 Task: Reset the security token of the account
Action: Mouse scrolled (106, 218) with delta (0, 0)
Screenshot: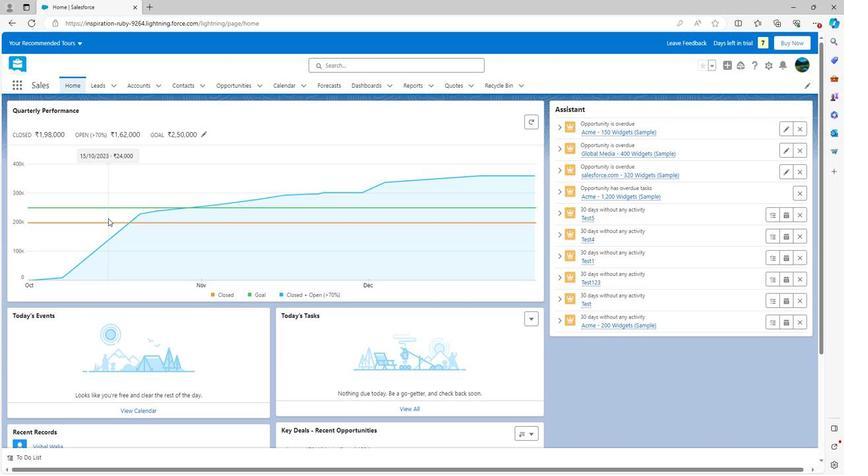 
Action: Mouse scrolled (106, 218) with delta (0, 0)
Screenshot: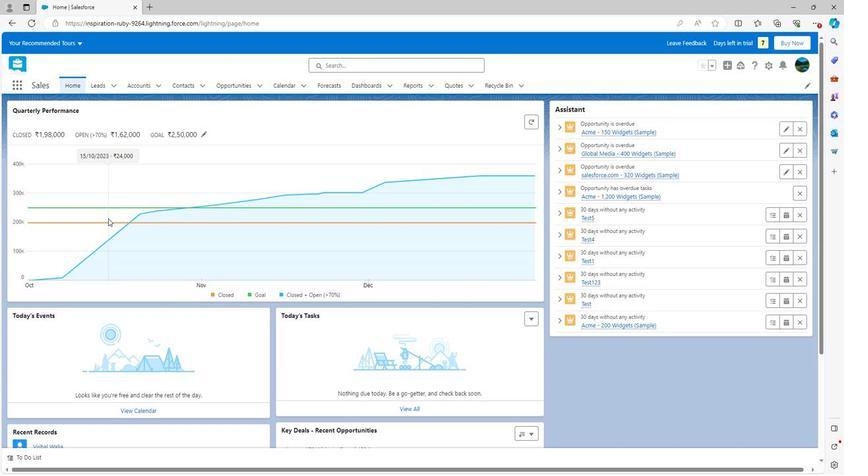 
Action: Mouse scrolled (106, 218) with delta (0, 0)
Screenshot: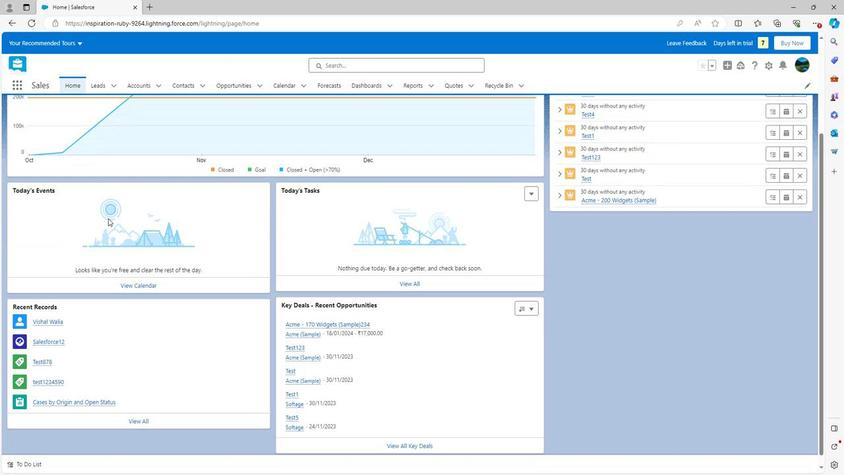 
Action: Mouse scrolled (106, 218) with delta (0, 0)
Screenshot: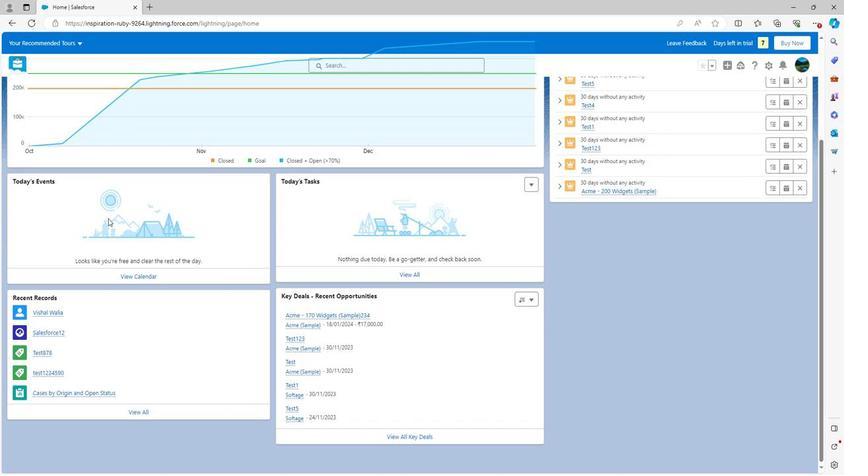 
Action: Mouse scrolled (106, 219) with delta (0, 0)
Screenshot: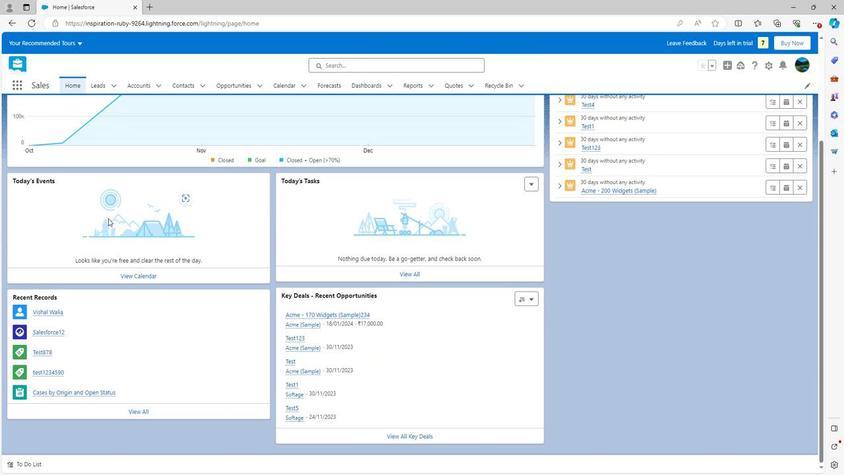 
Action: Mouse scrolled (106, 219) with delta (0, 0)
Screenshot: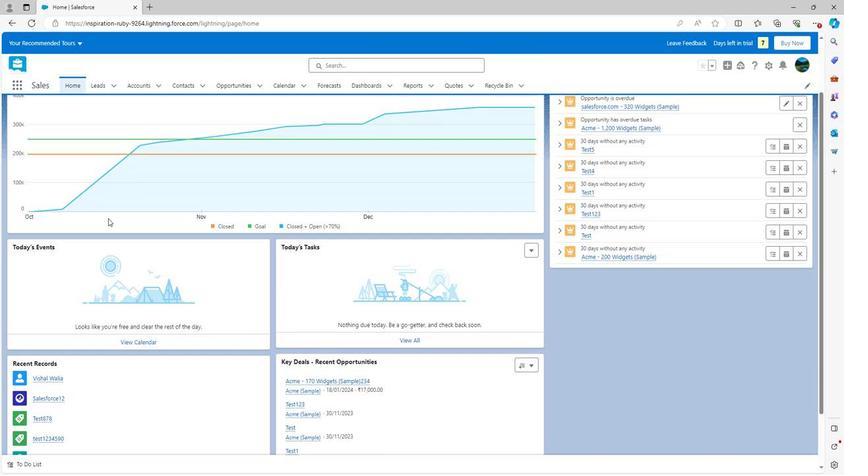 
Action: Mouse scrolled (106, 219) with delta (0, 0)
Screenshot: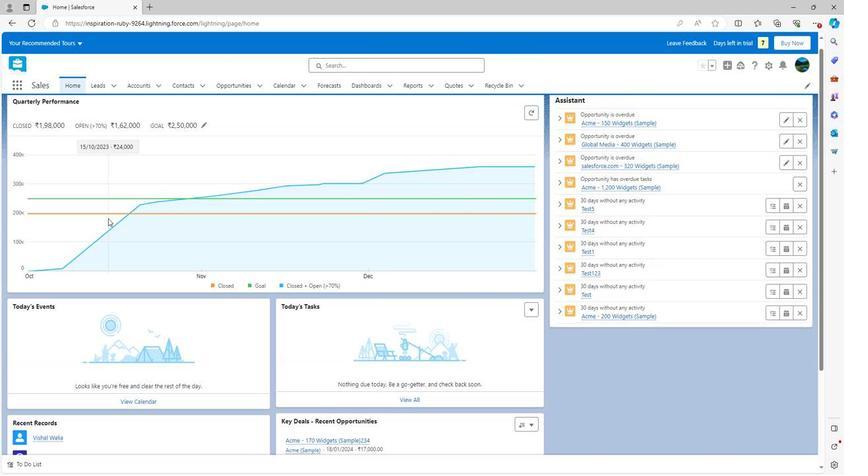 
Action: Mouse scrolled (106, 219) with delta (0, 0)
Screenshot: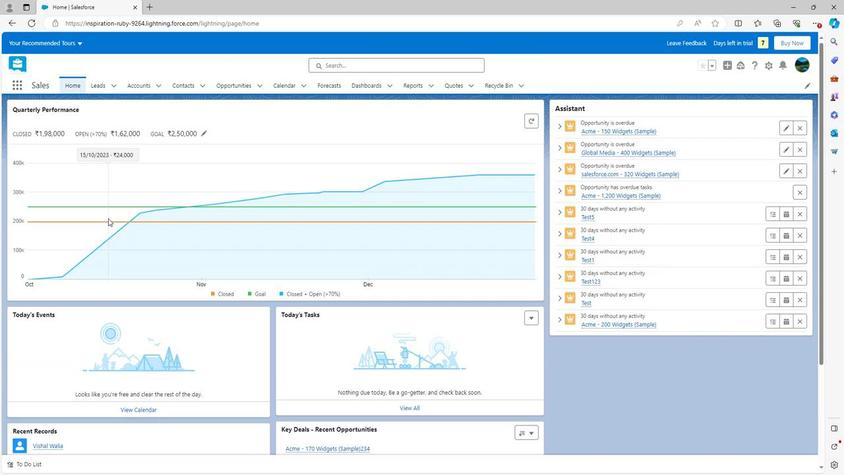
Action: Mouse moved to (800, 67)
Screenshot: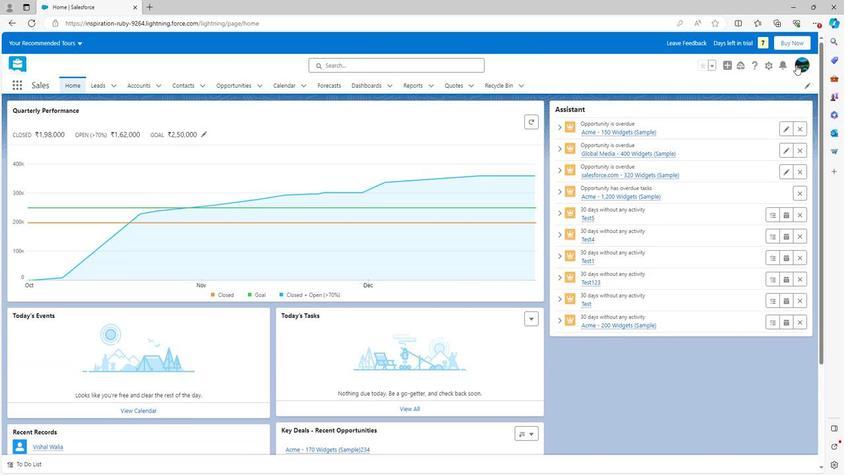 
Action: Mouse pressed left at (800, 67)
Screenshot: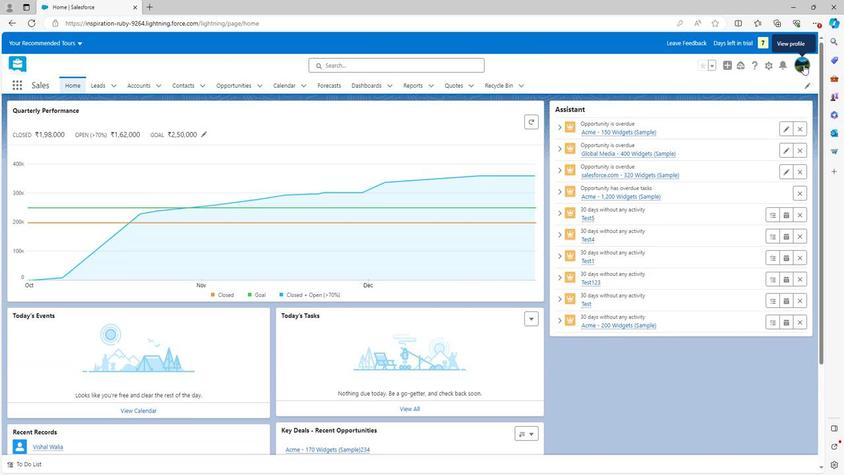 
Action: Mouse moved to (688, 110)
Screenshot: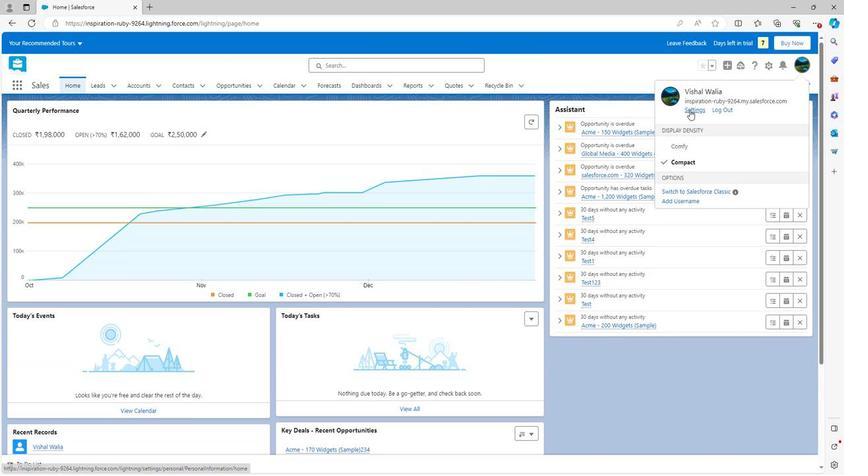 
Action: Mouse pressed left at (688, 110)
Screenshot: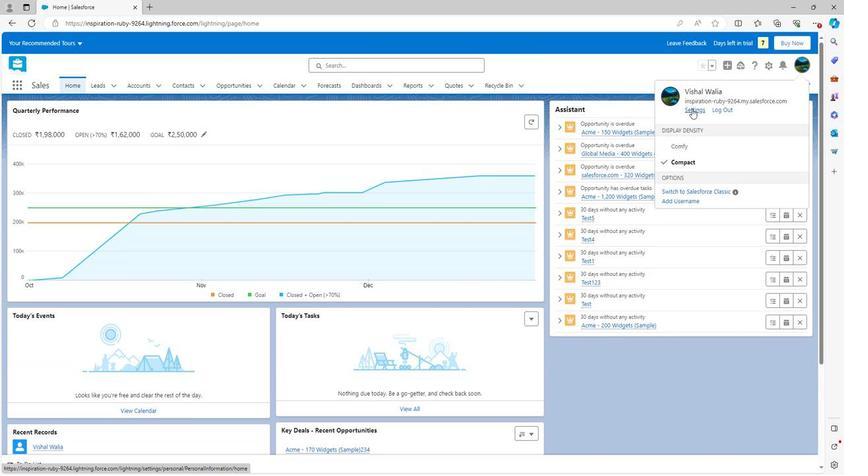 
Action: Mouse moved to (10, 144)
Screenshot: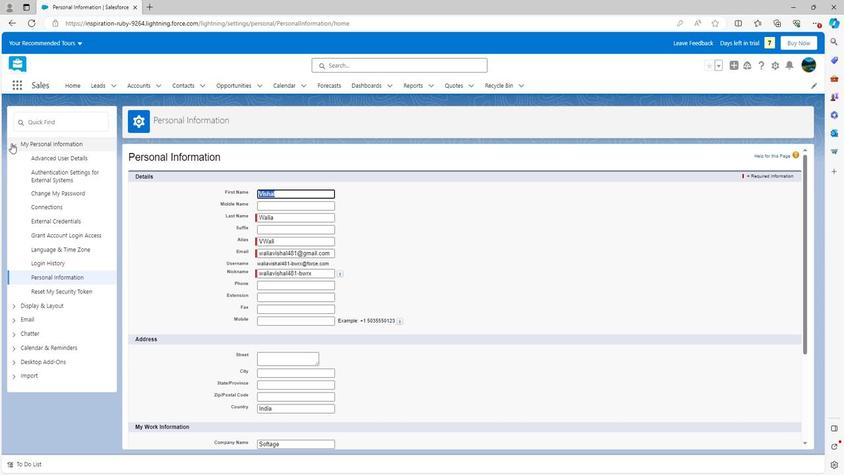
Action: Mouse pressed left at (10, 144)
Screenshot: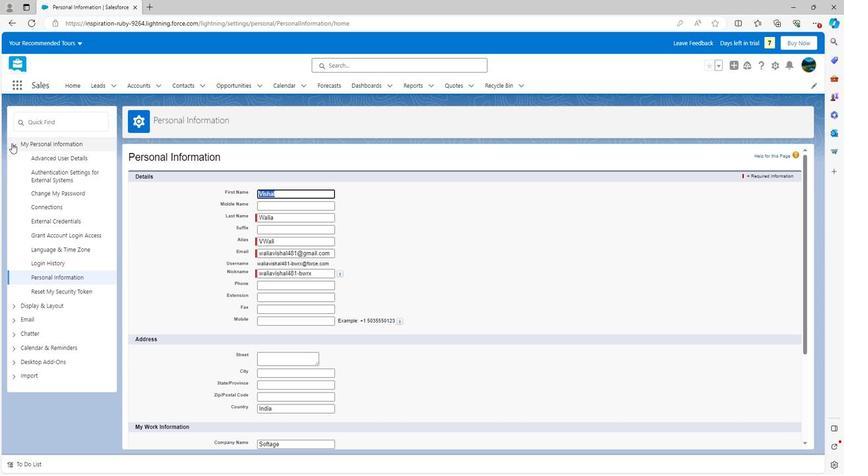 
Action: Mouse pressed left at (10, 144)
Screenshot: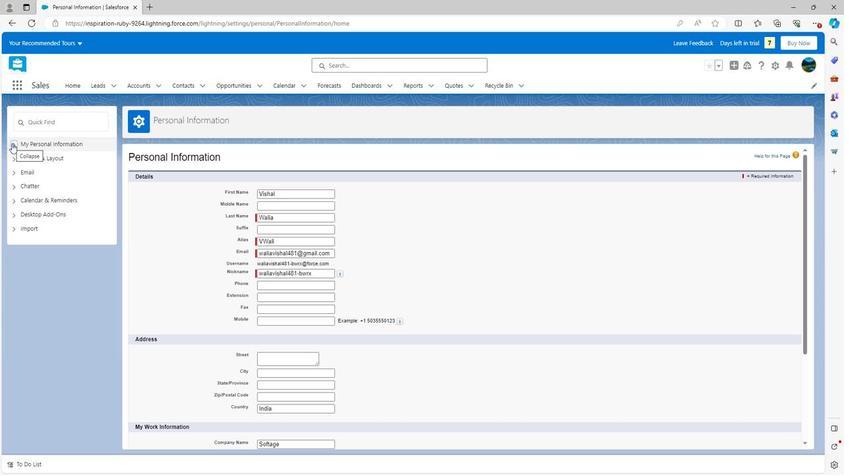 
Action: Mouse moved to (44, 291)
Screenshot: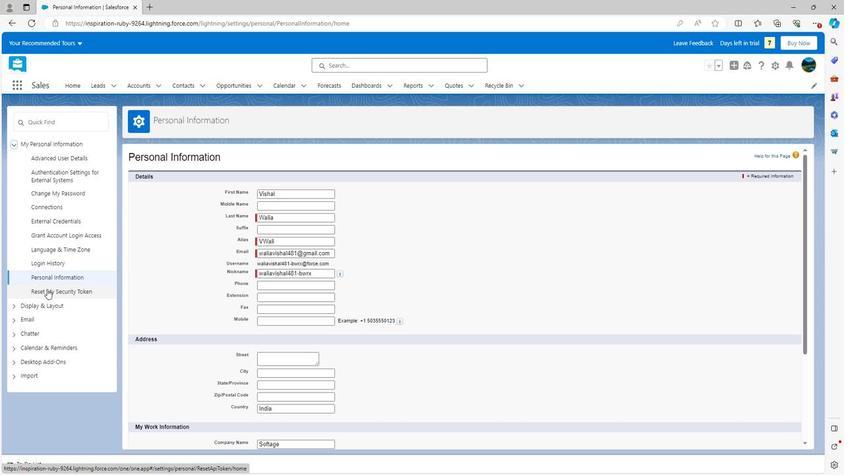 
Action: Mouse pressed left at (44, 291)
Screenshot: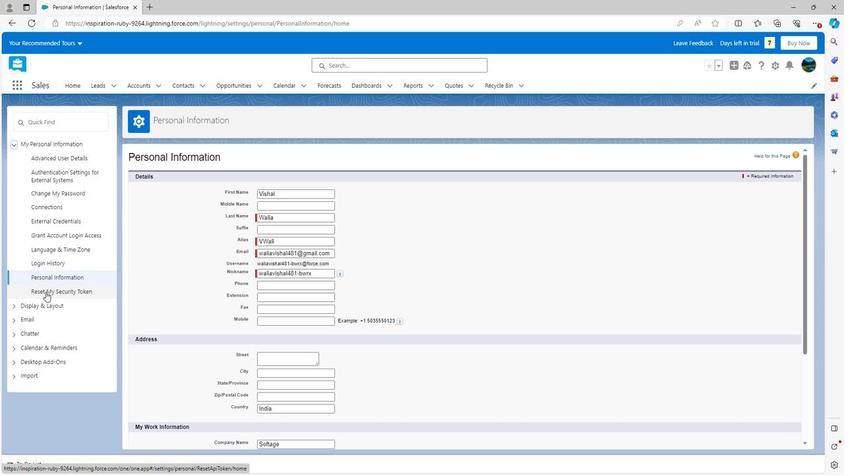 
Action: Mouse moved to (170, 225)
Screenshot: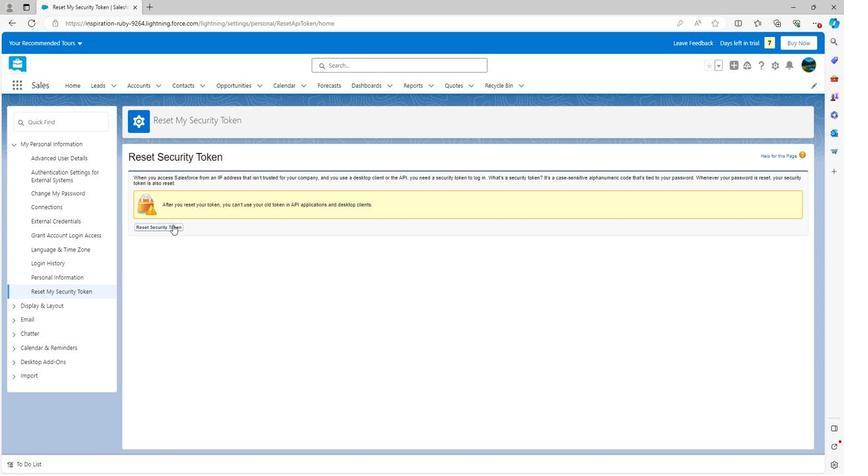 
Action: Mouse pressed left at (170, 225)
Screenshot: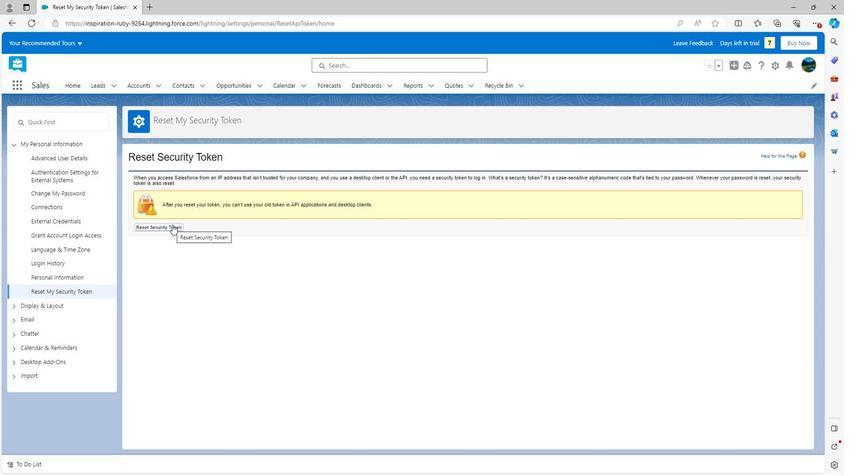 
